 Task: Print a page as microsoft xps document writer.
Action: Mouse moved to (98, 147)
Screenshot: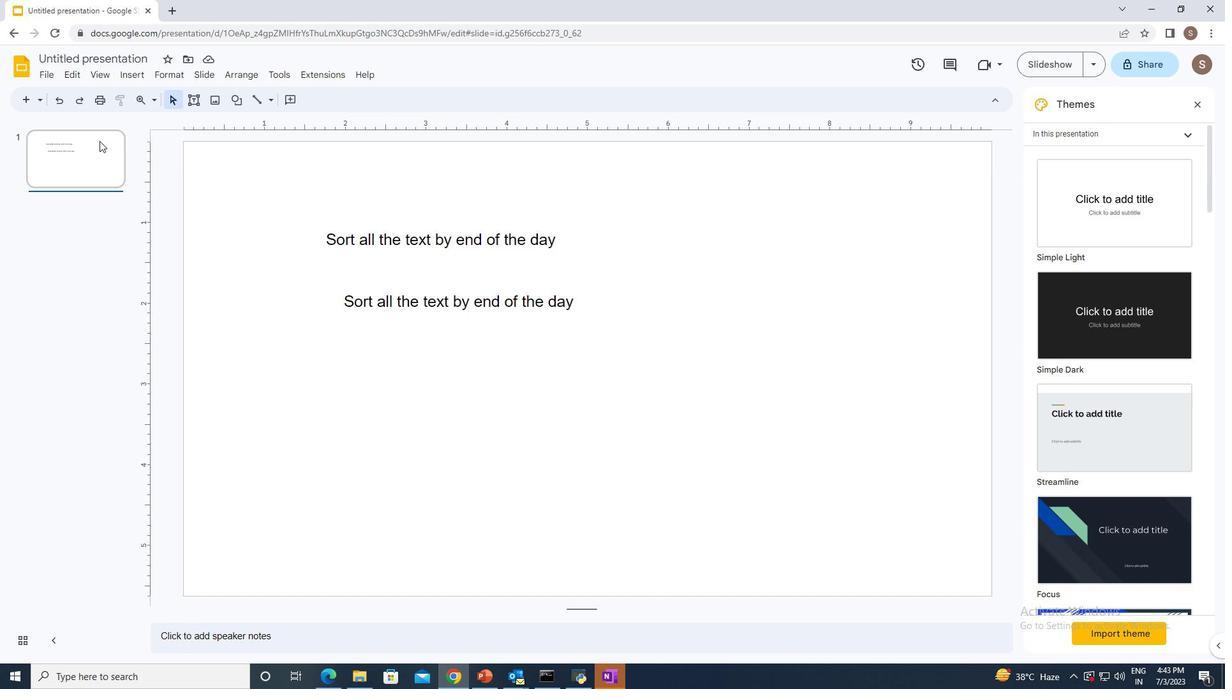 
Action: Mouse pressed left at (98, 147)
Screenshot: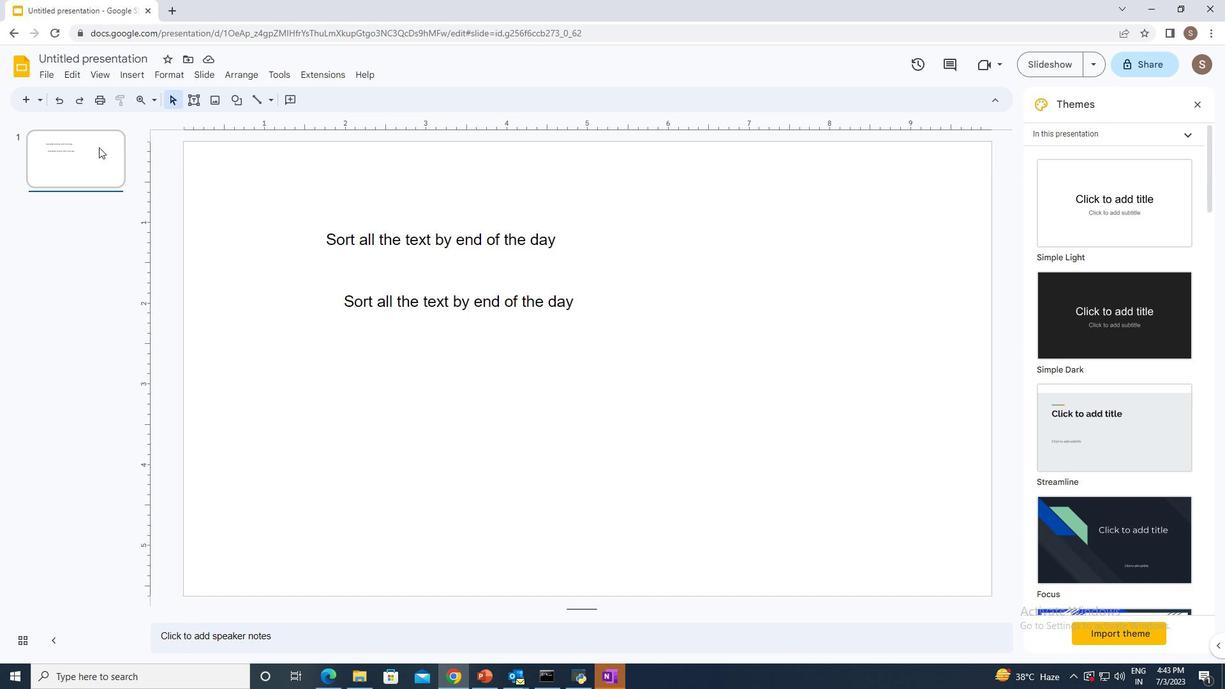 
Action: Mouse moved to (98, 105)
Screenshot: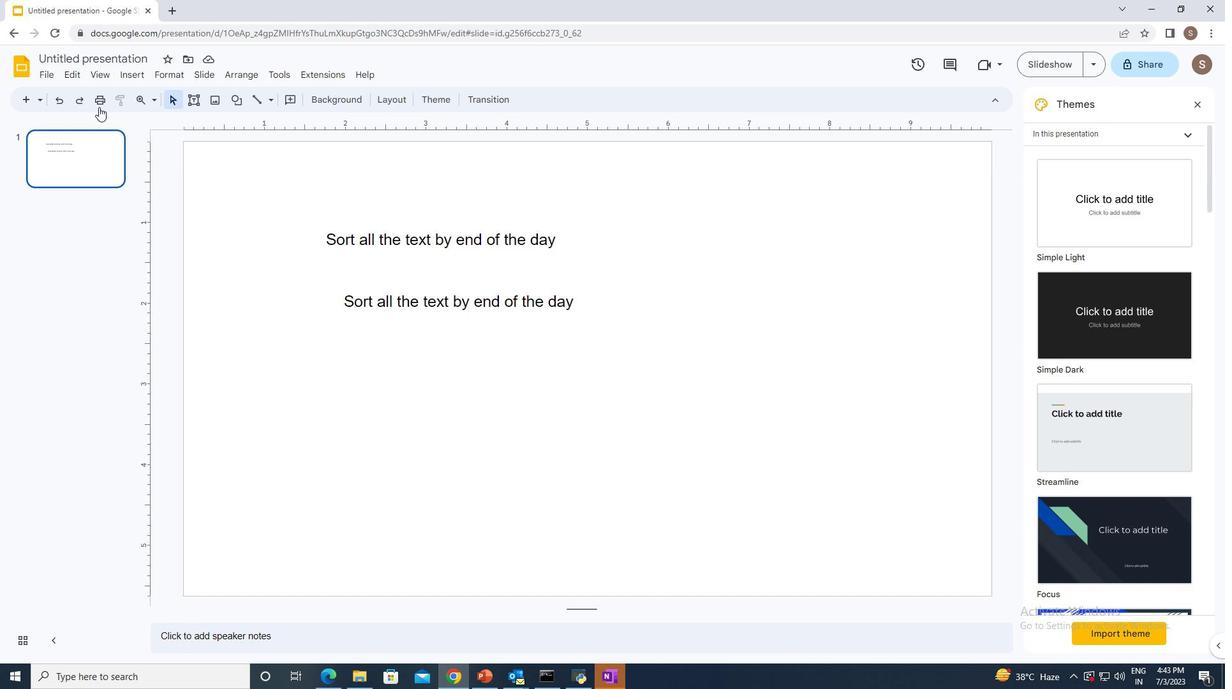 
Action: Mouse pressed left at (98, 105)
Screenshot: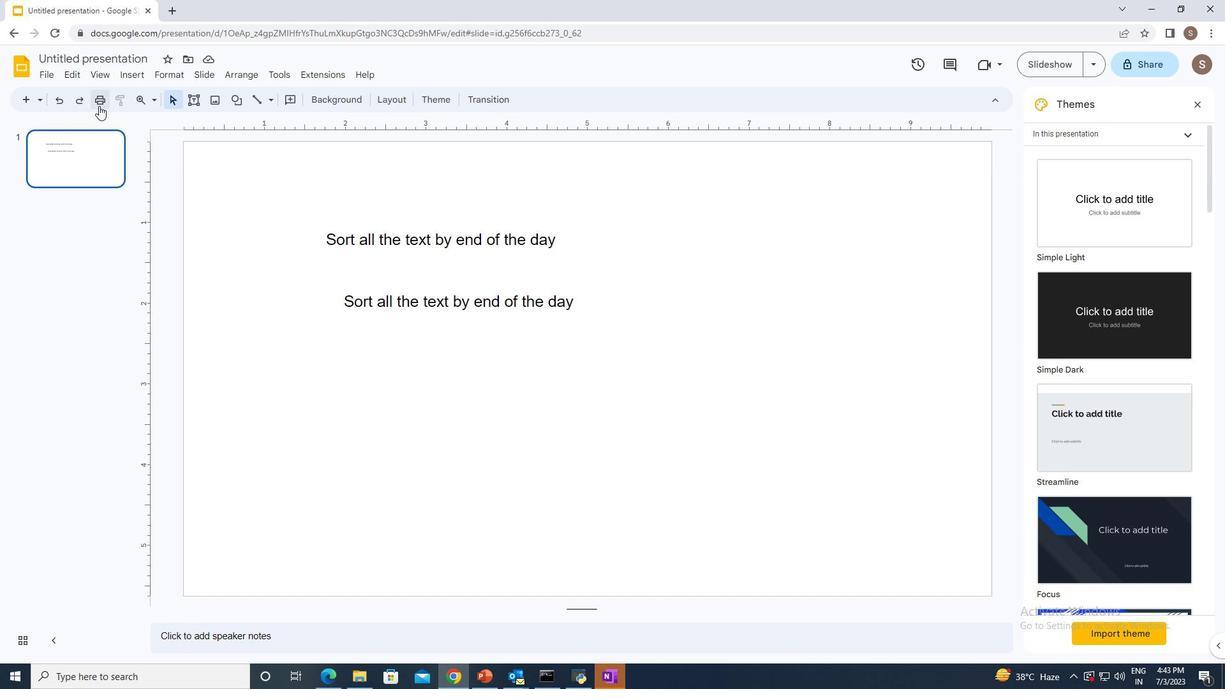 
Action: Mouse moved to (989, 100)
Screenshot: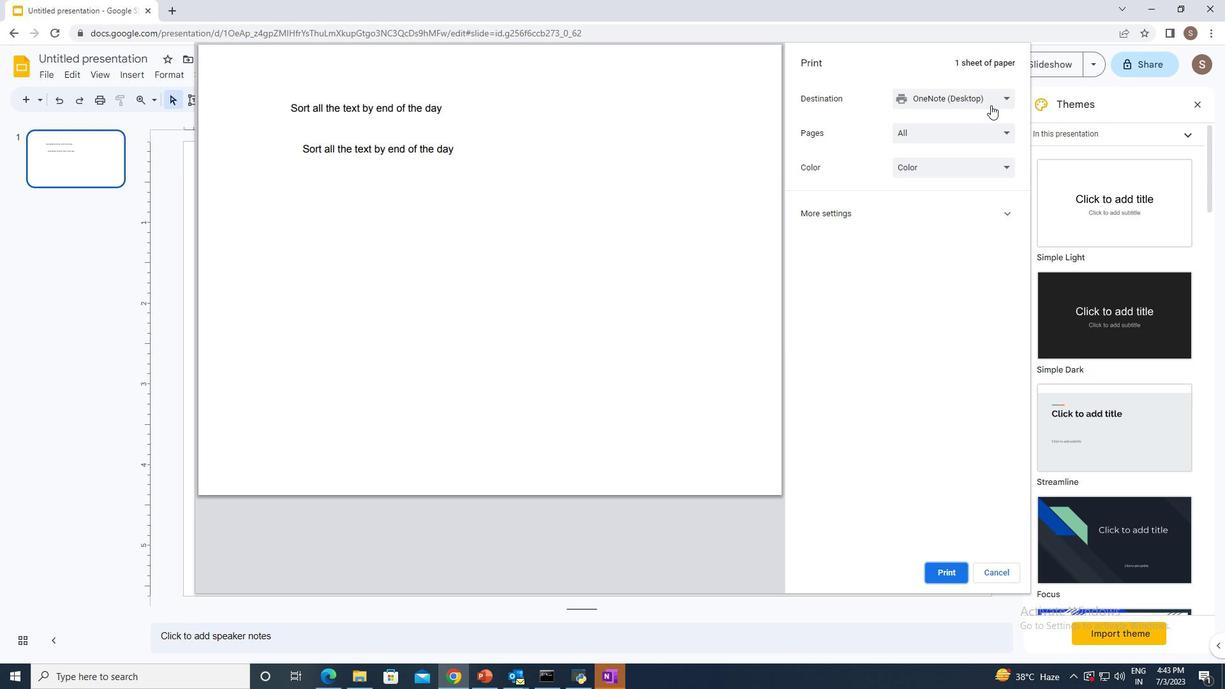 
Action: Mouse pressed left at (989, 100)
Screenshot: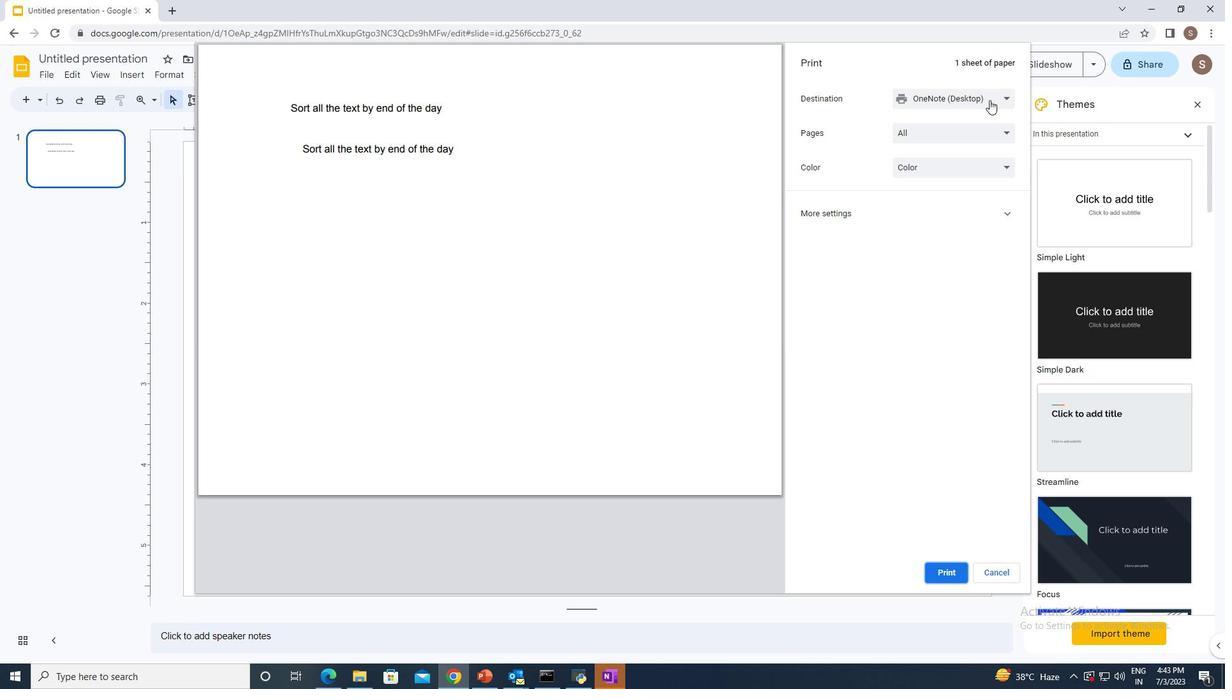 
Action: Mouse moved to (947, 156)
Screenshot: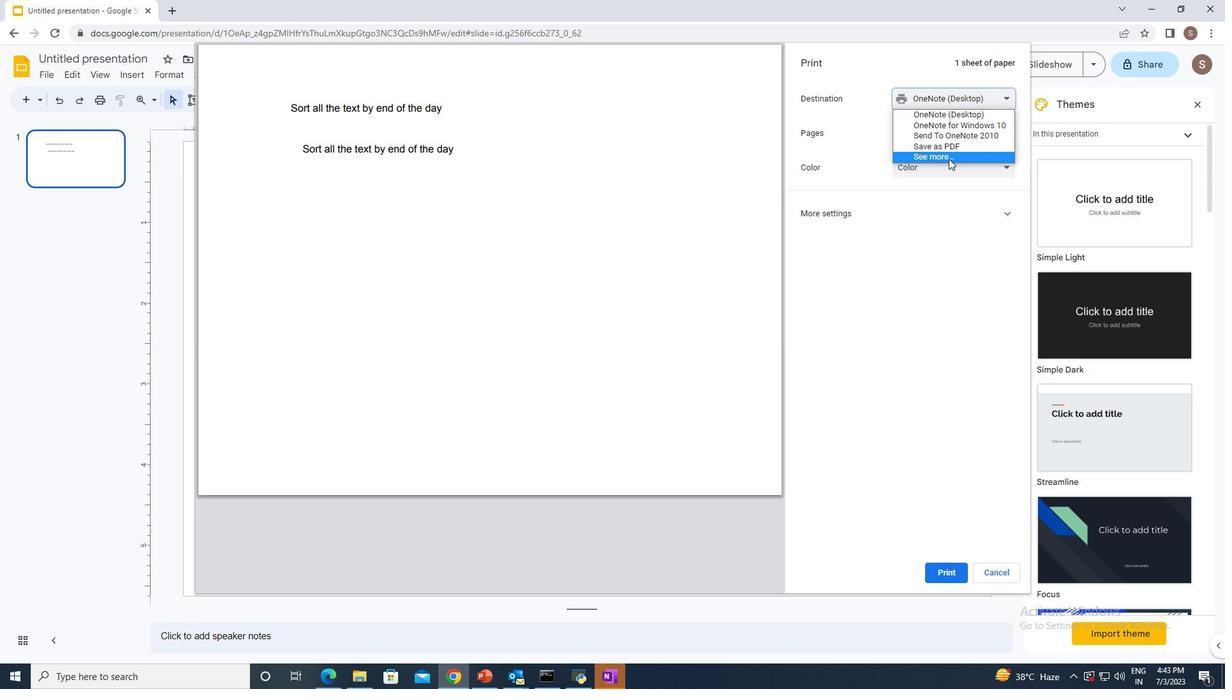 
Action: Mouse pressed left at (947, 156)
Screenshot: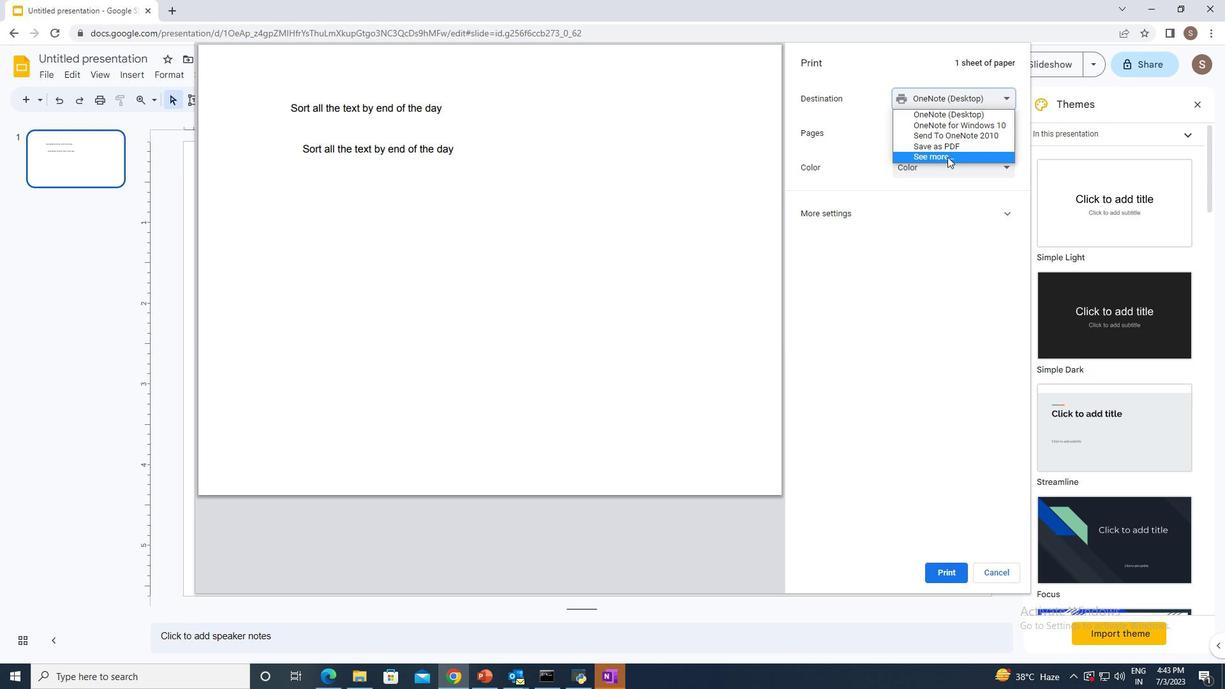 
Action: Mouse moved to (466, 216)
Screenshot: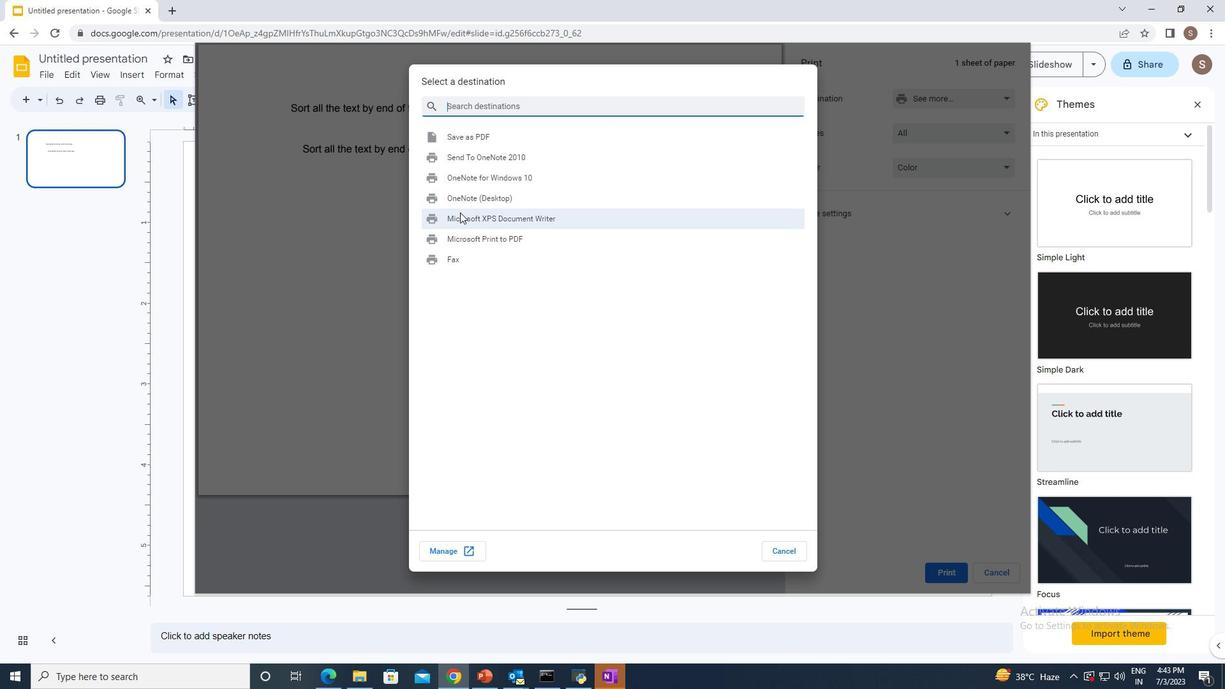 
Action: Mouse pressed left at (466, 216)
Screenshot: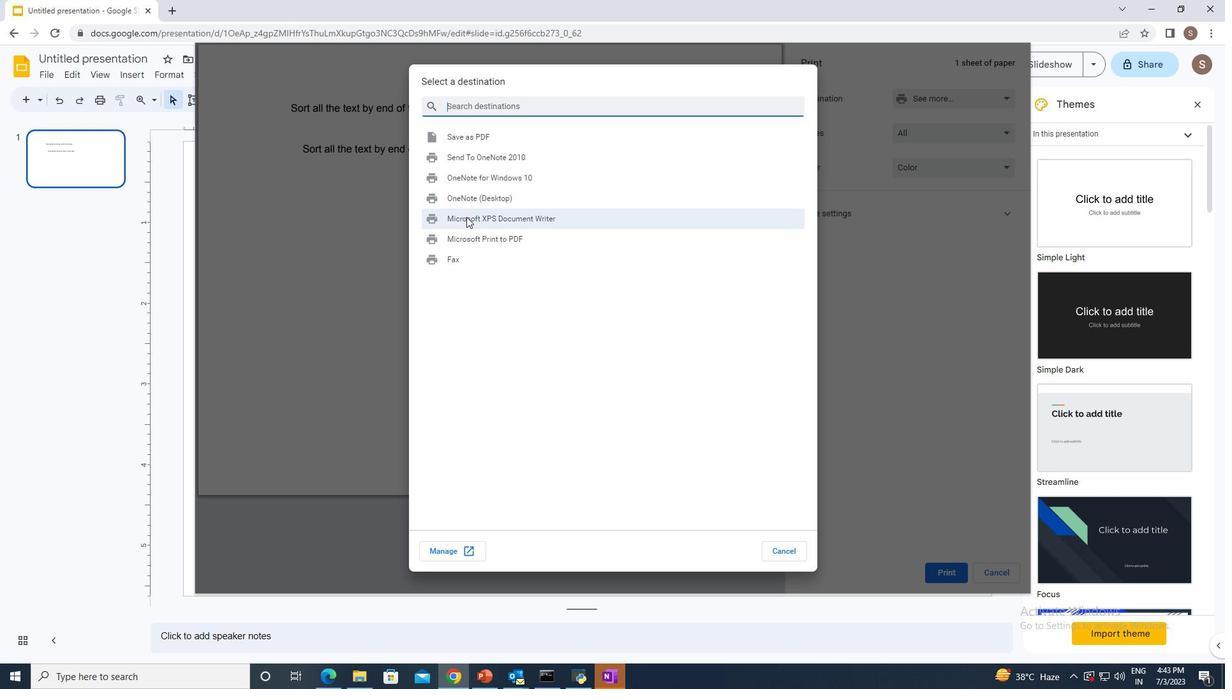 
Action: Mouse moved to (953, 567)
Screenshot: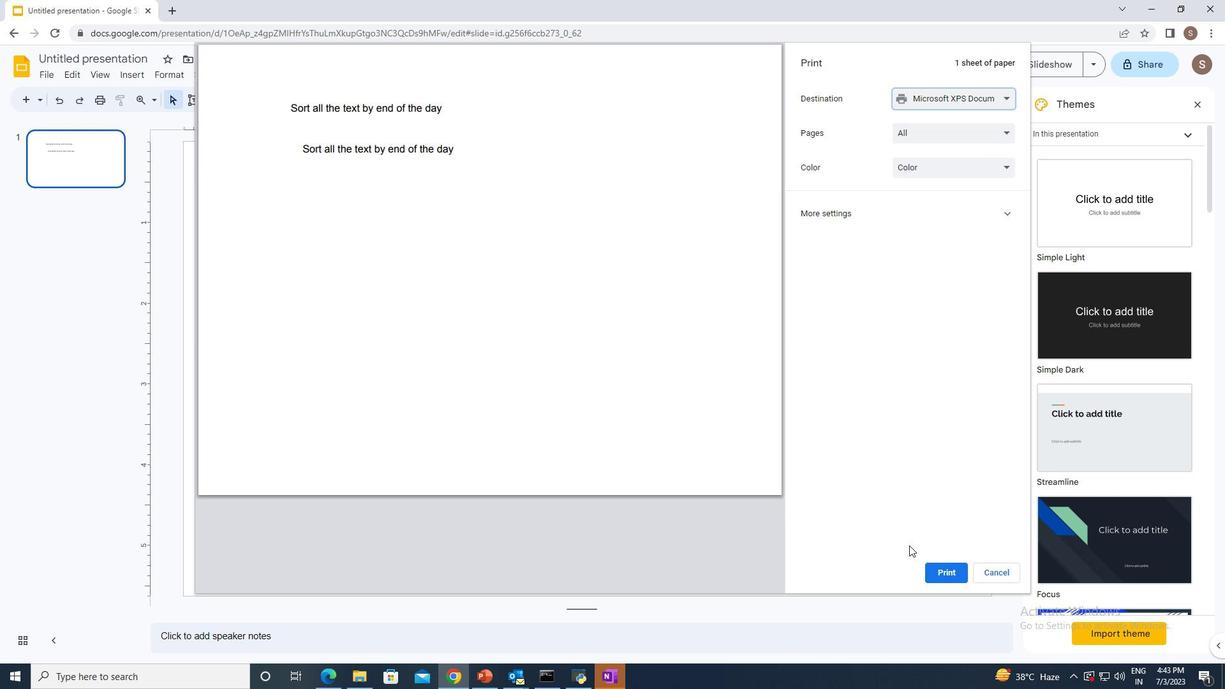 
Action: Mouse pressed left at (953, 567)
Screenshot: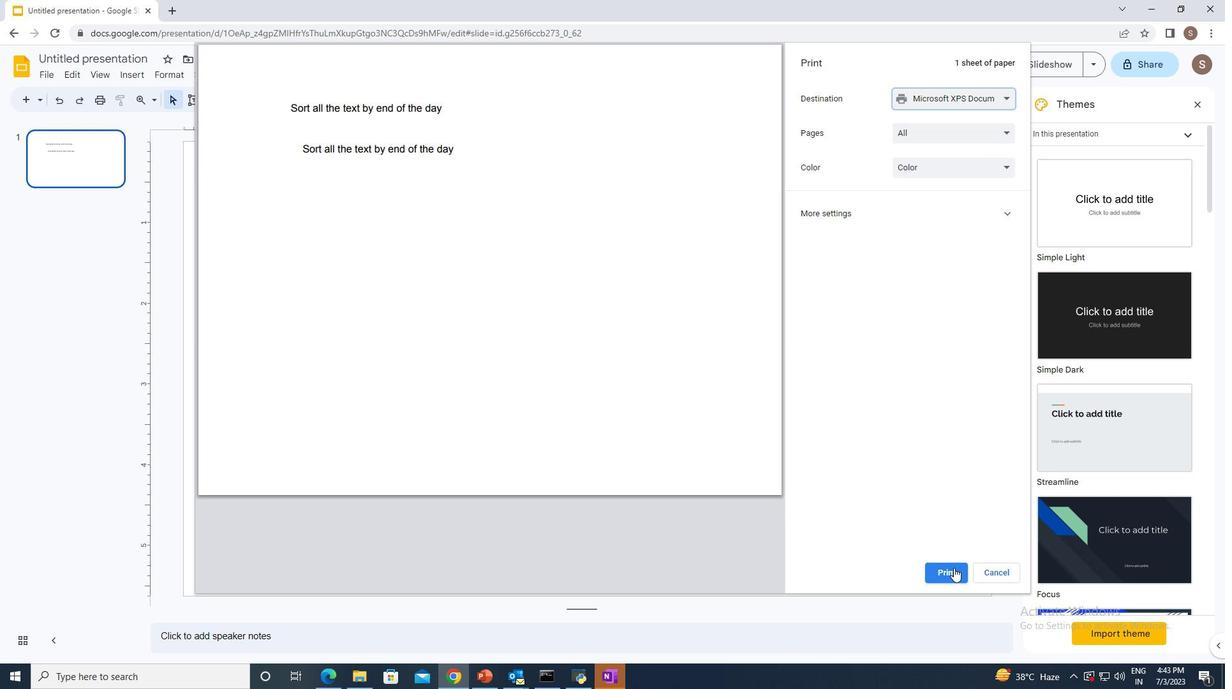 
